 Task: Create a task  Performance issues with database queries , assign it to team member softage.8@softage.net in the project XenonTech and update the status of the task to  At Risk , set the priority of the task to Medium.
Action: Mouse moved to (41, 443)
Screenshot: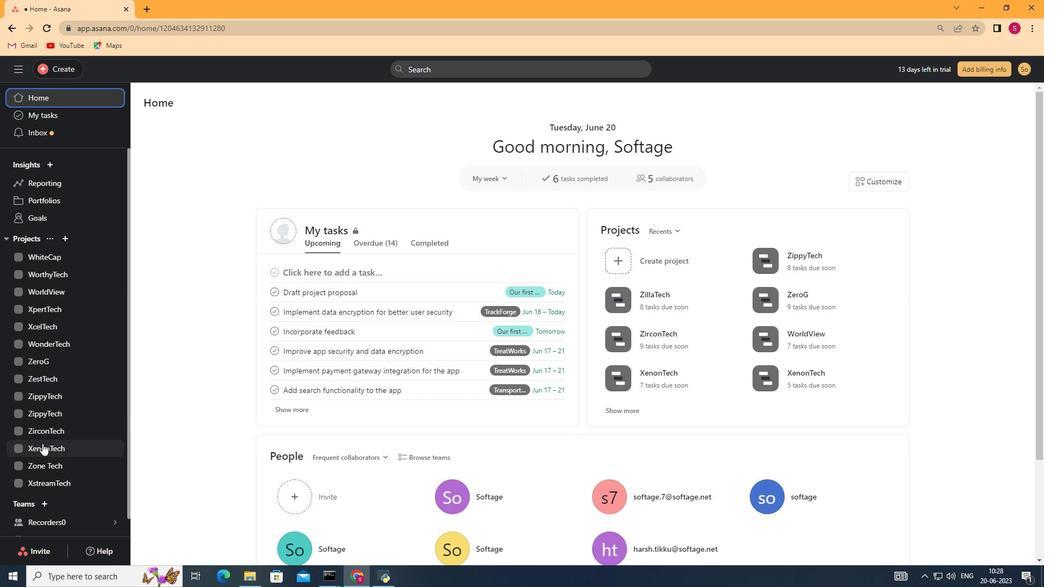 
Action: Mouse pressed left at (41, 443)
Screenshot: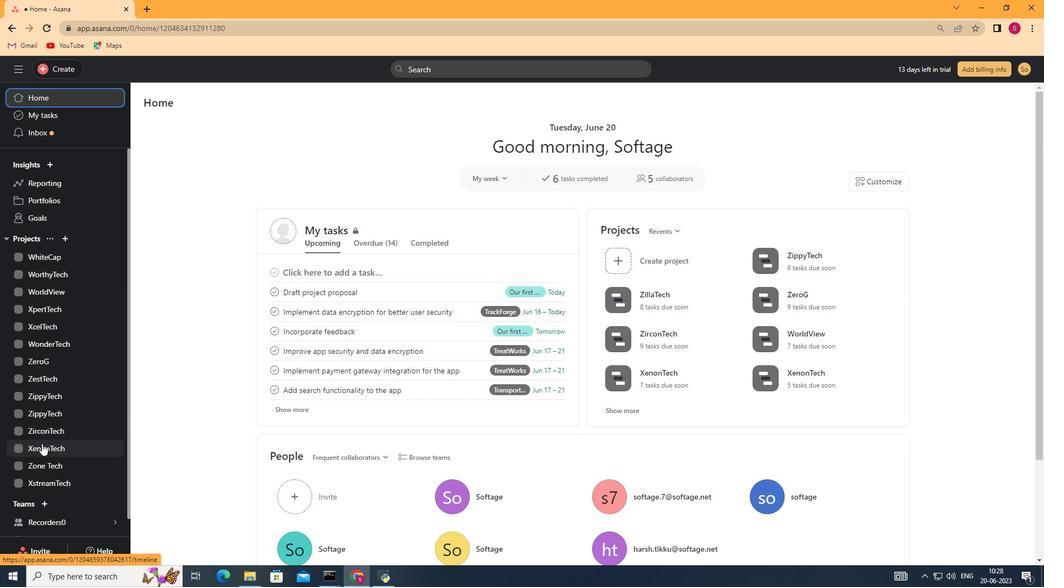 
Action: Mouse moved to (166, 153)
Screenshot: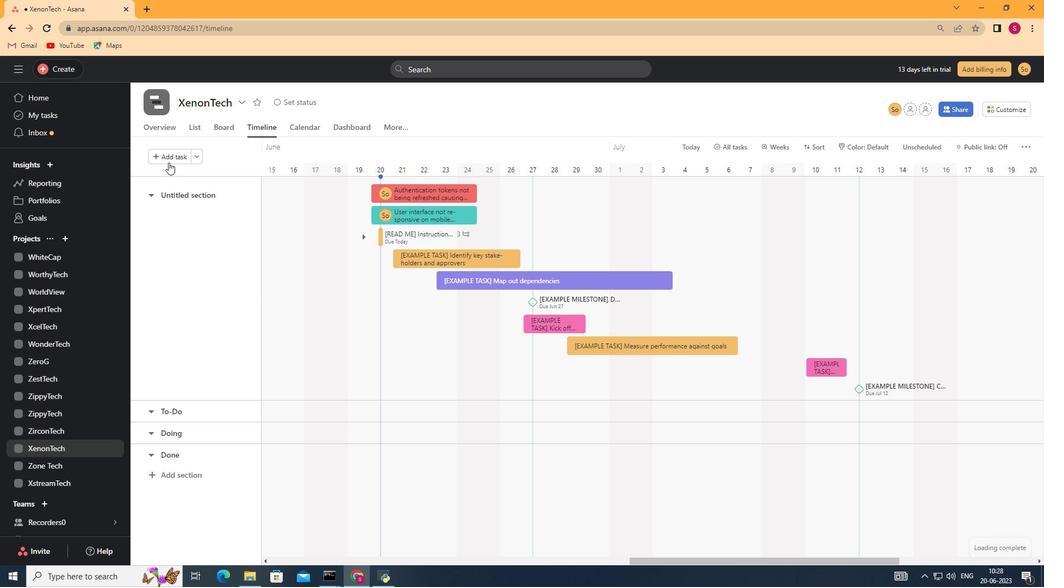 
Action: Mouse pressed left at (166, 153)
Screenshot: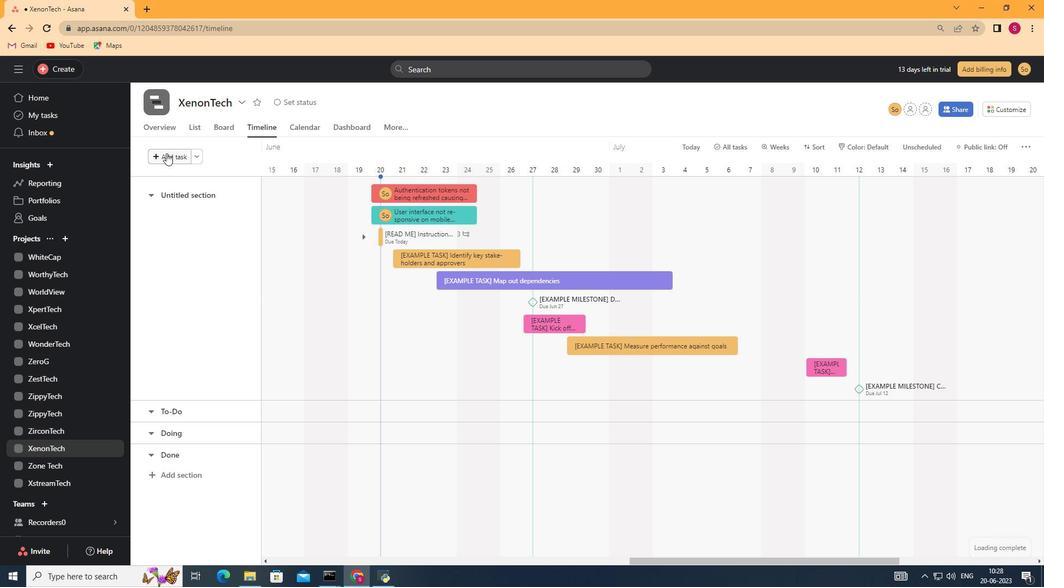 
Action: Mouse moved to (401, 193)
Screenshot: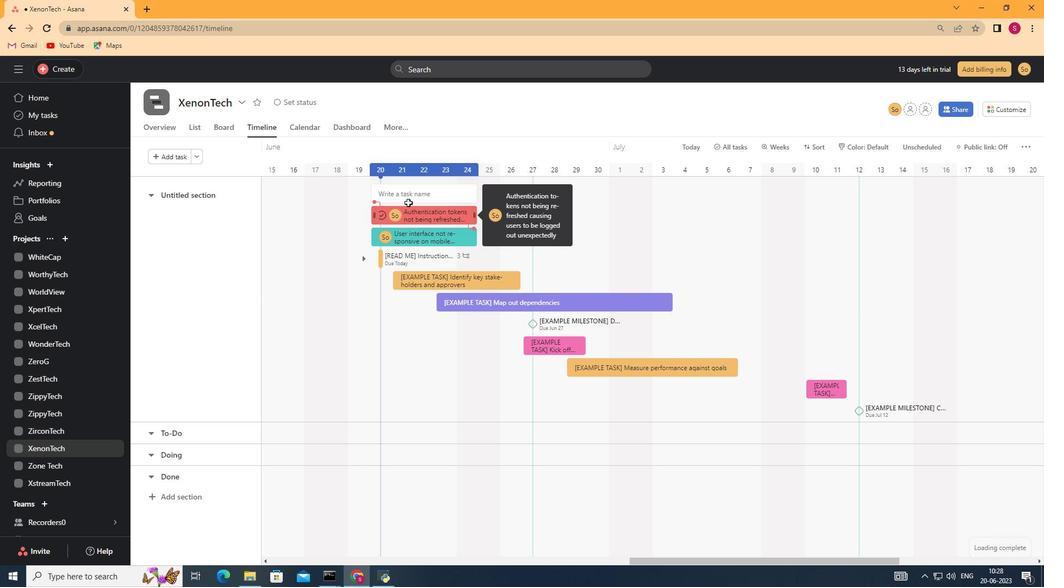 
Action: Mouse pressed left at (401, 193)
Screenshot: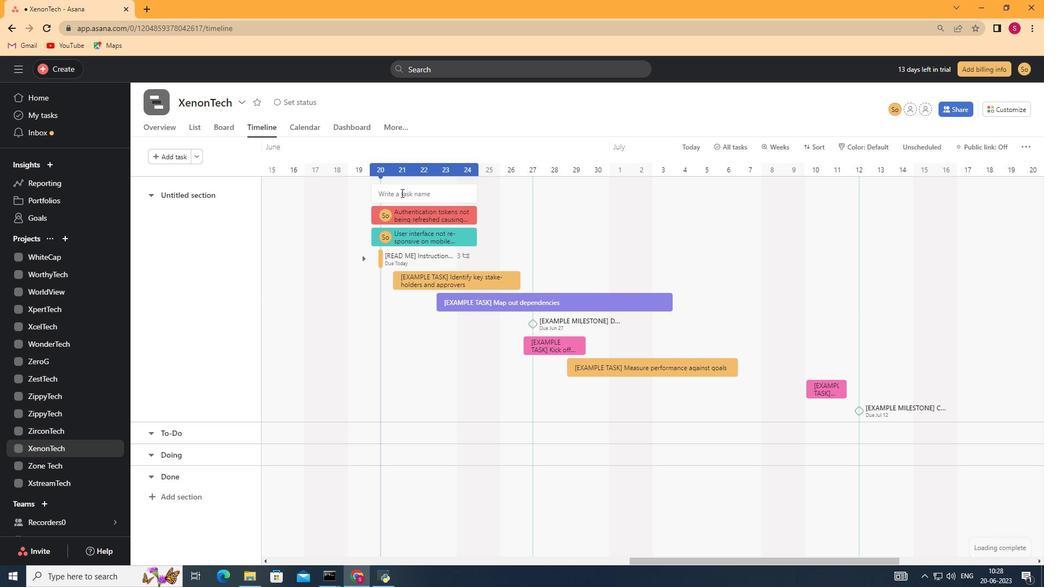 
Action: Key pressed <Key.shift><Key.shift><Key.shift>Performance<Key.space>issues<Key.space>with<Key.space>database<Key.space>queries<Key.enter>
Screenshot: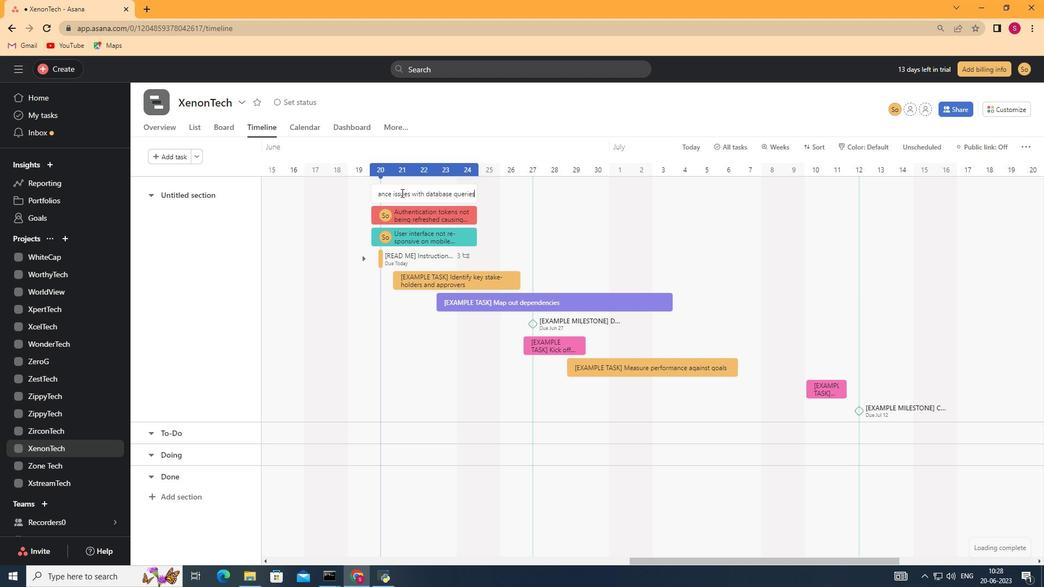 
Action: Mouse pressed left at (401, 193)
Screenshot: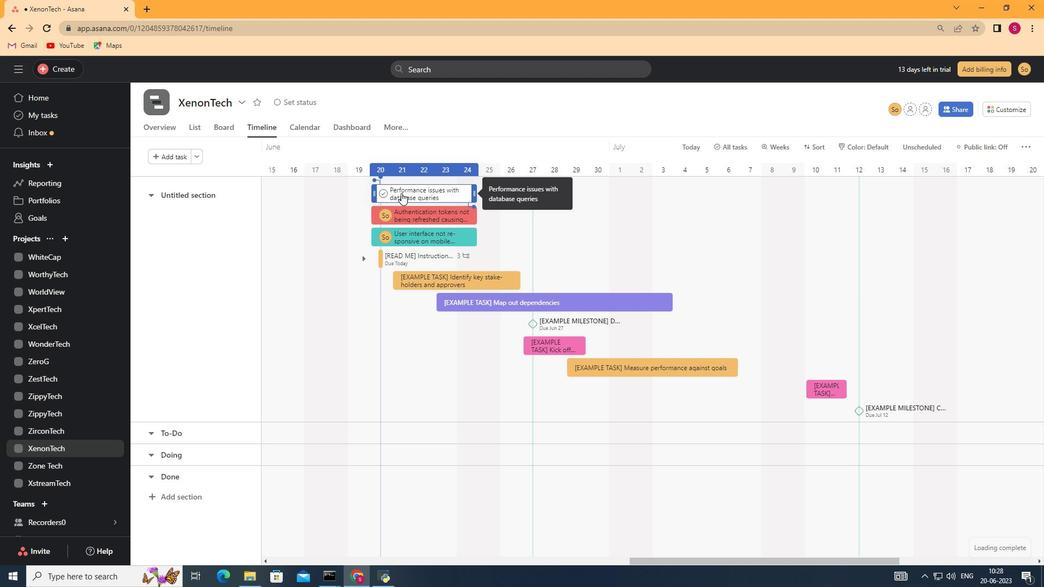
Action: Mouse moved to (756, 213)
Screenshot: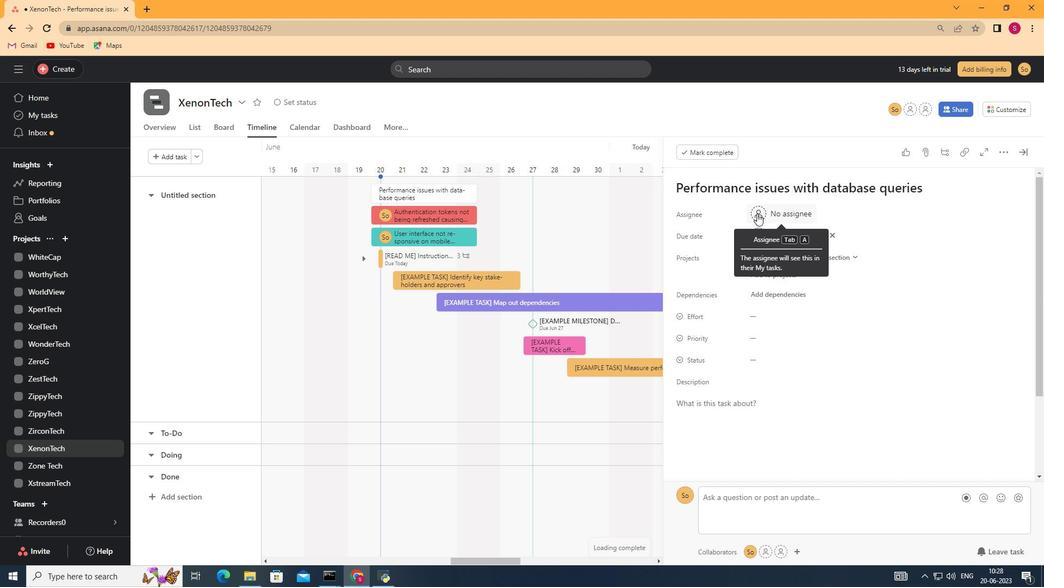 
Action: Mouse pressed left at (756, 213)
Screenshot: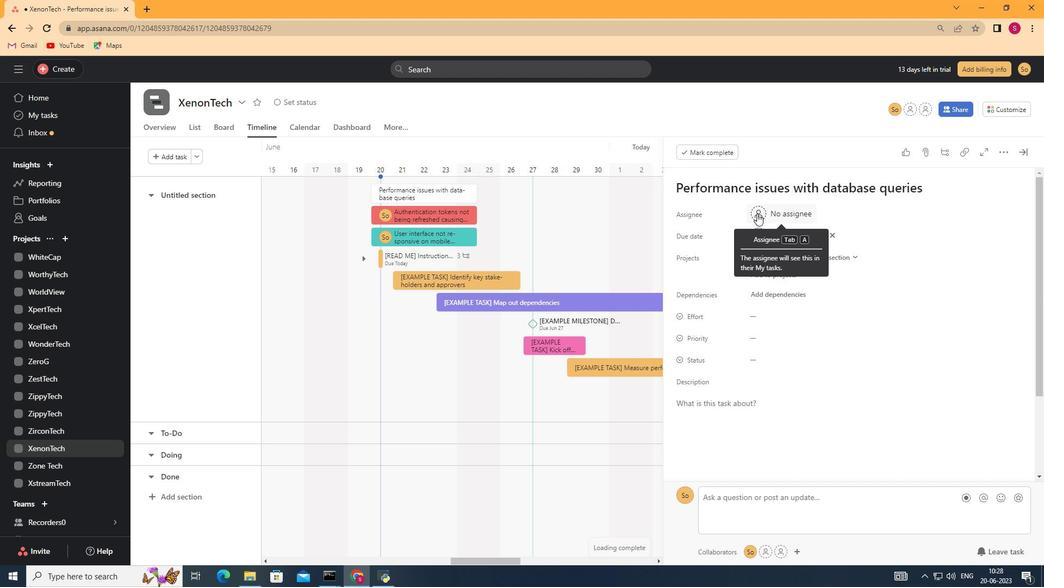 
Action: Mouse moved to (788, 210)
Screenshot: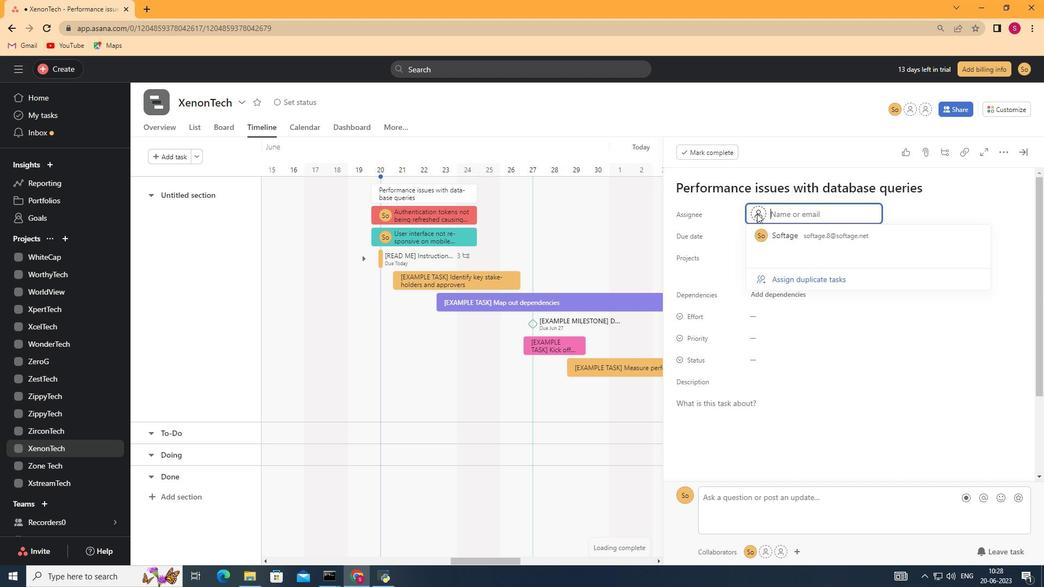 
Action: Key pressed softage.8<Key.shift>@softage.net<Key.enter>
Screenshot: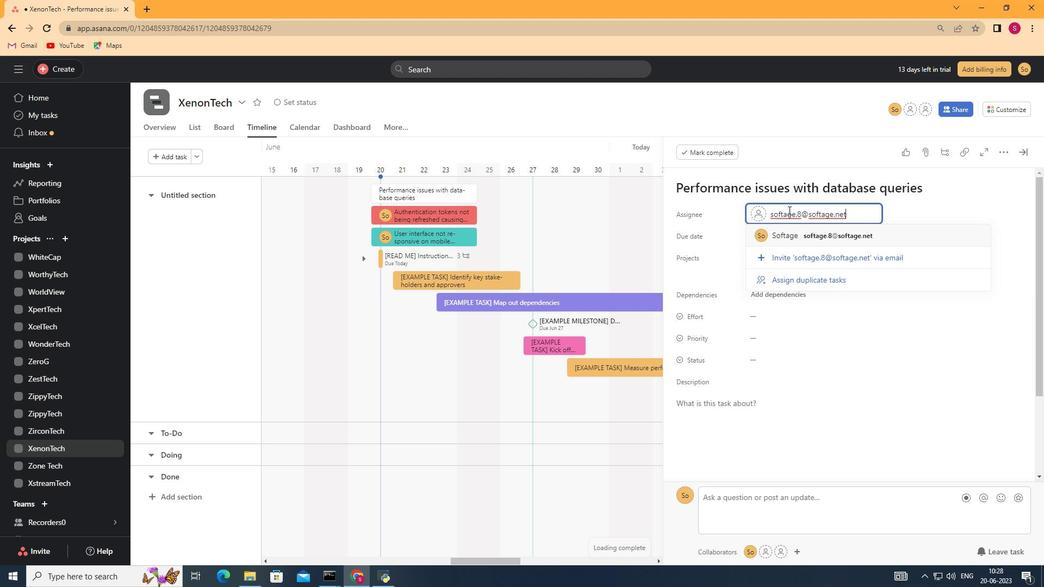 
Action: Mouse moved to (957, 338)
Screenshot: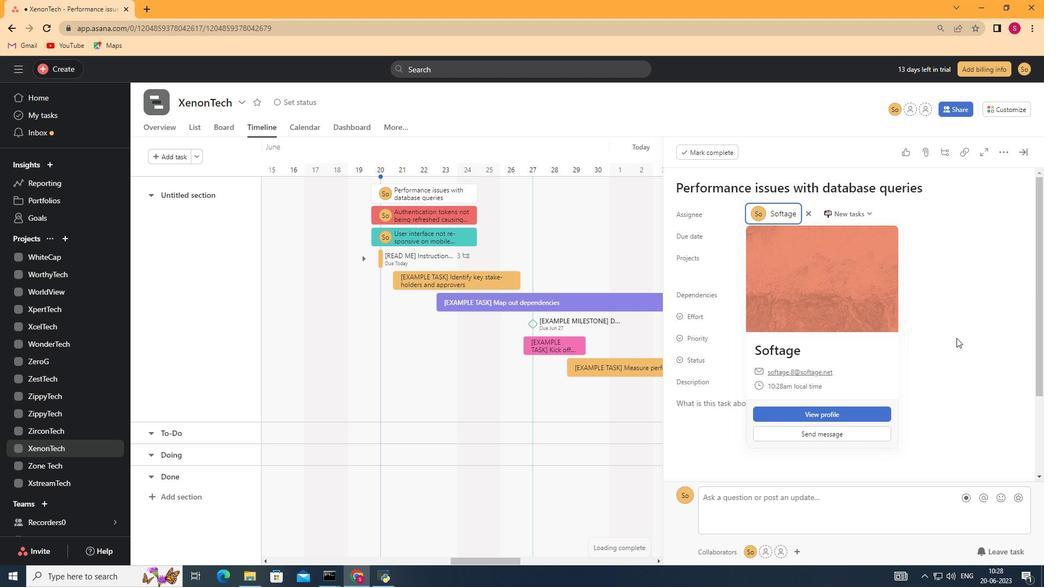 
Action: Mouse pressed left at (957, 338)
Screenshot: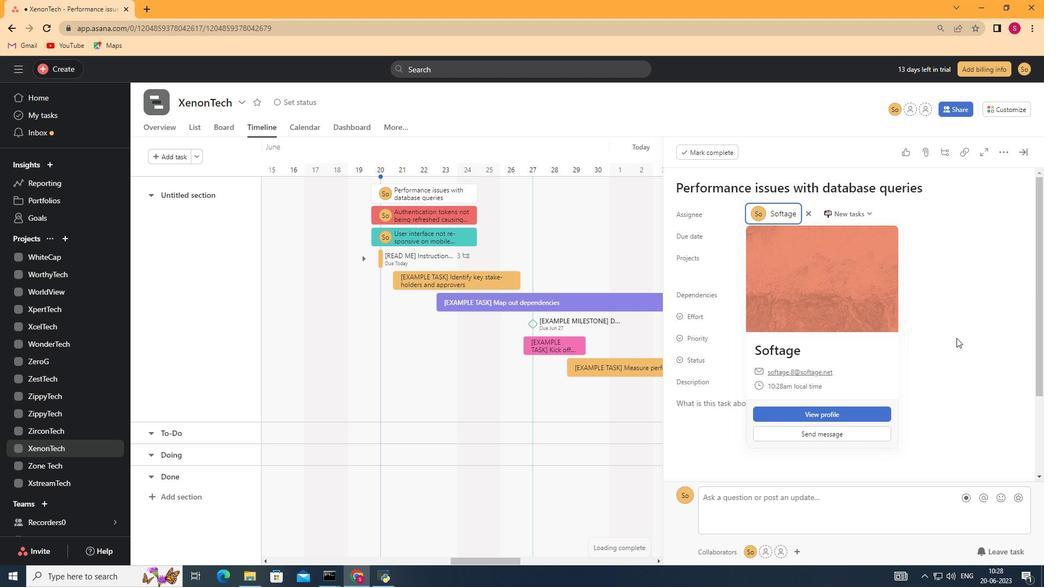 
Action: Mouse moved to (780, 358)
Screenshot: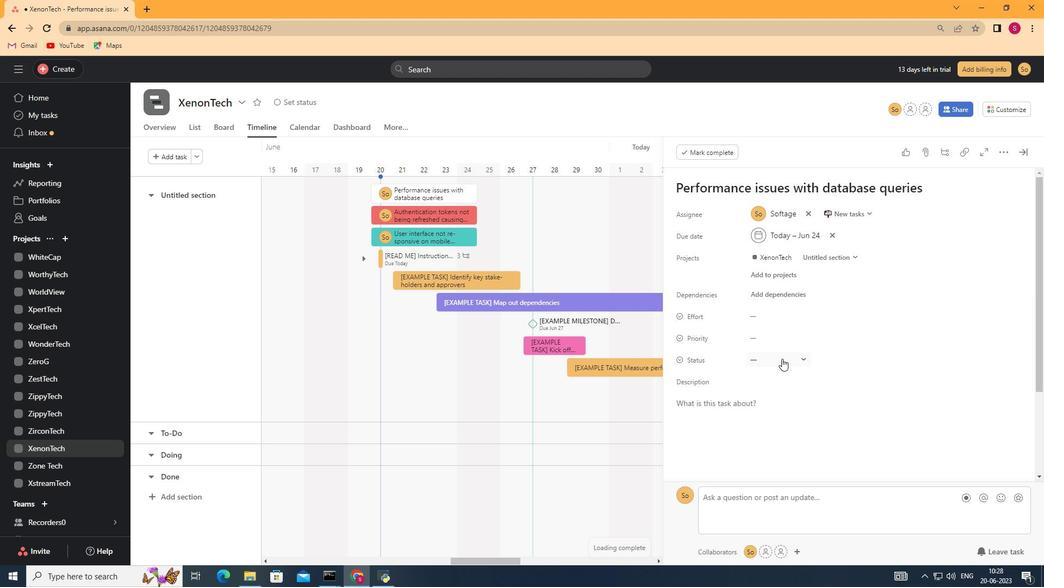 
Action: Mouse pressed left at (780, 358)
Screenshot: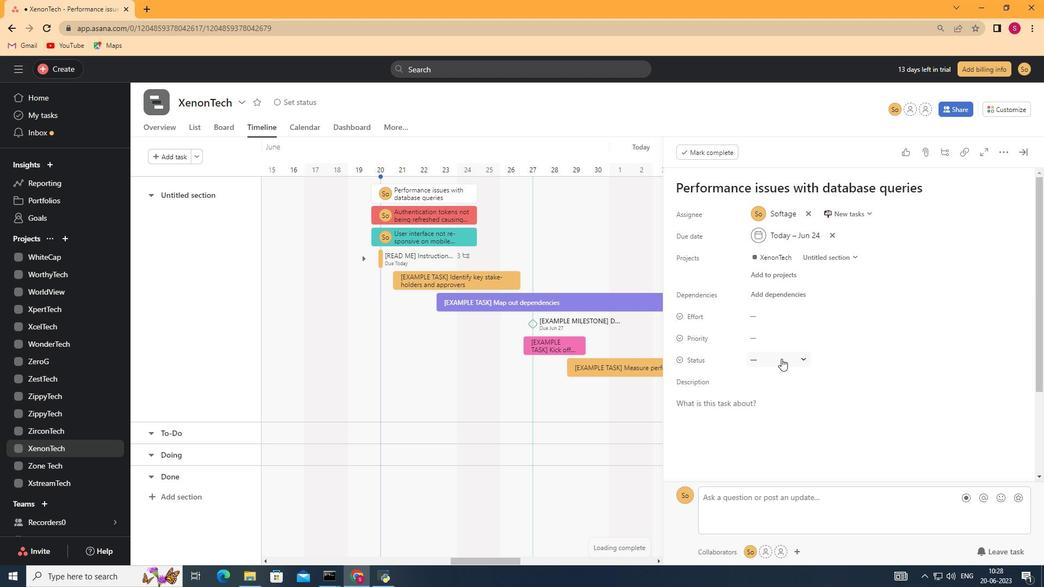 
Action: Mouse moved to (811, 420)
Screenshot: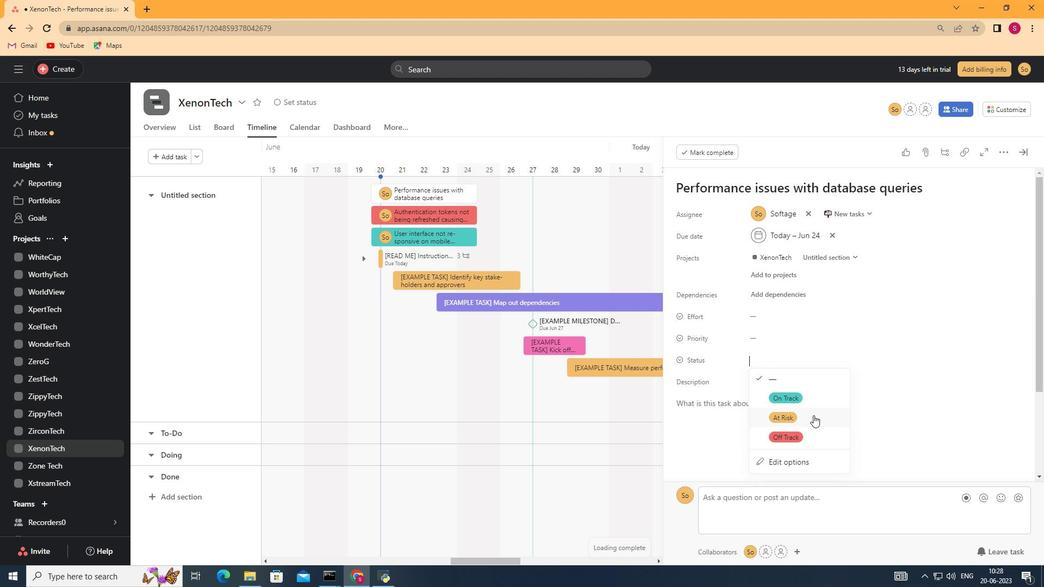 
Action: Mouse pressed left at (811, 420)
Screenshot: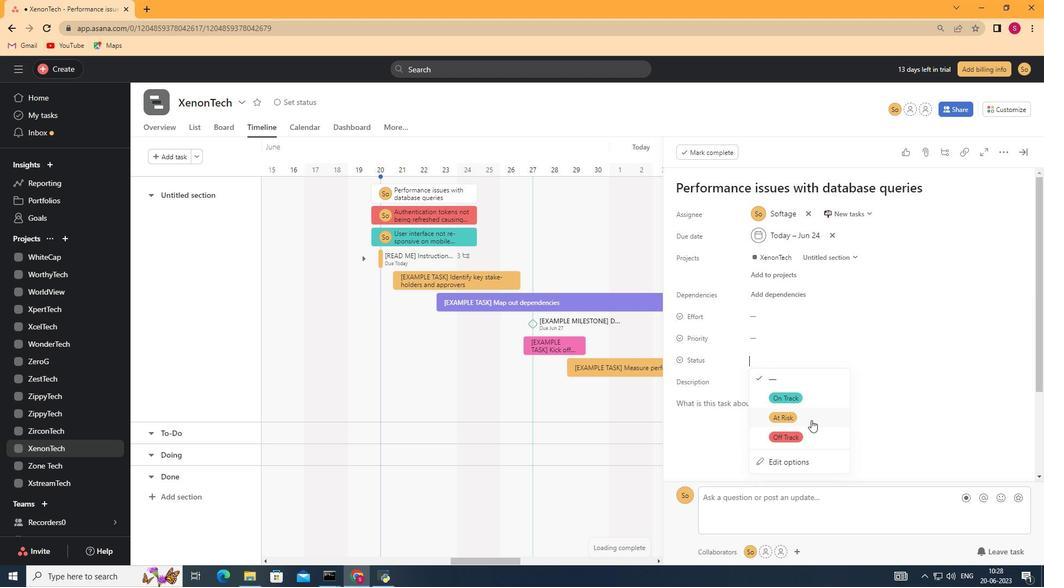 
Action: Mouse moved to (780, 339)
Screenshot: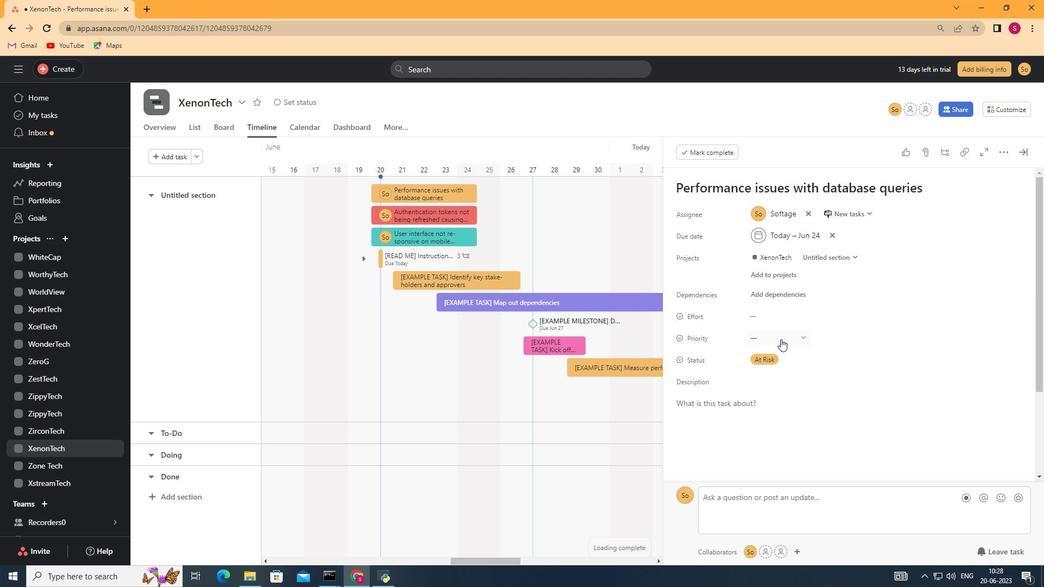 
Action: Mouse pressed left at (780, 339)
Screenshot: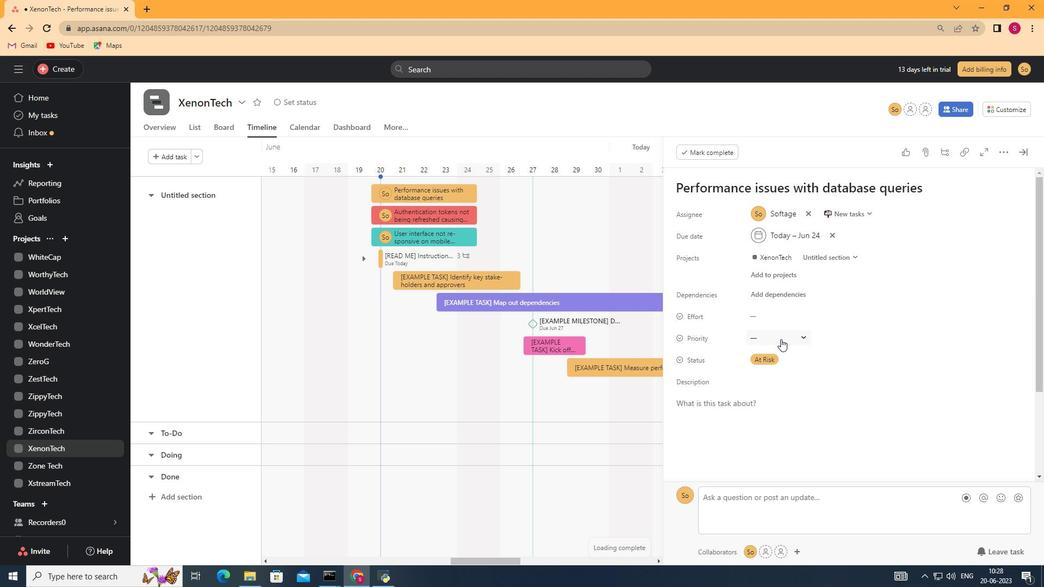 
Action: Mouse moved to (807, 388)
Screenshot: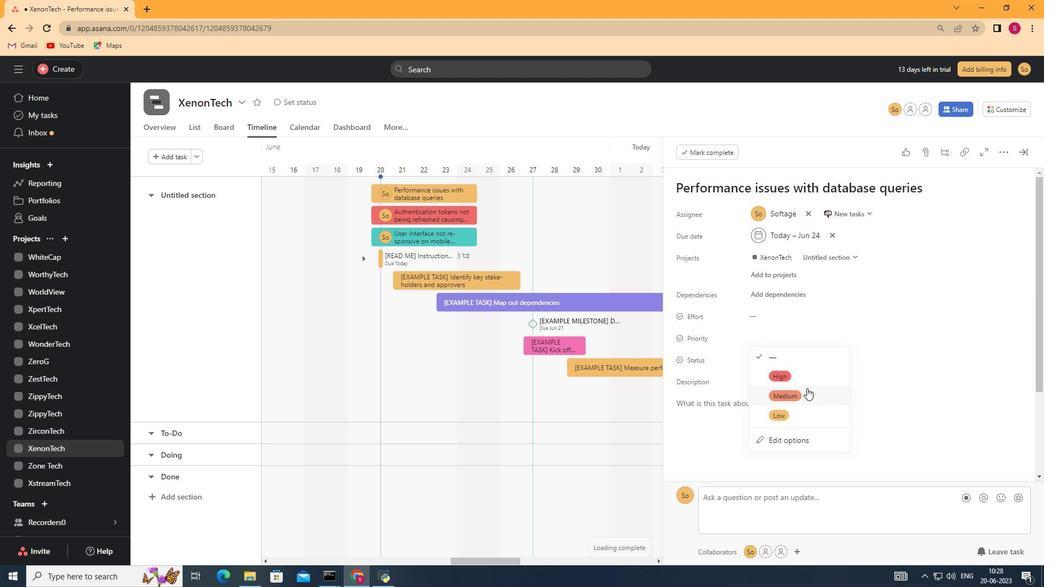 
Action: Mouse pressed left at (807, 388)
Screenshot: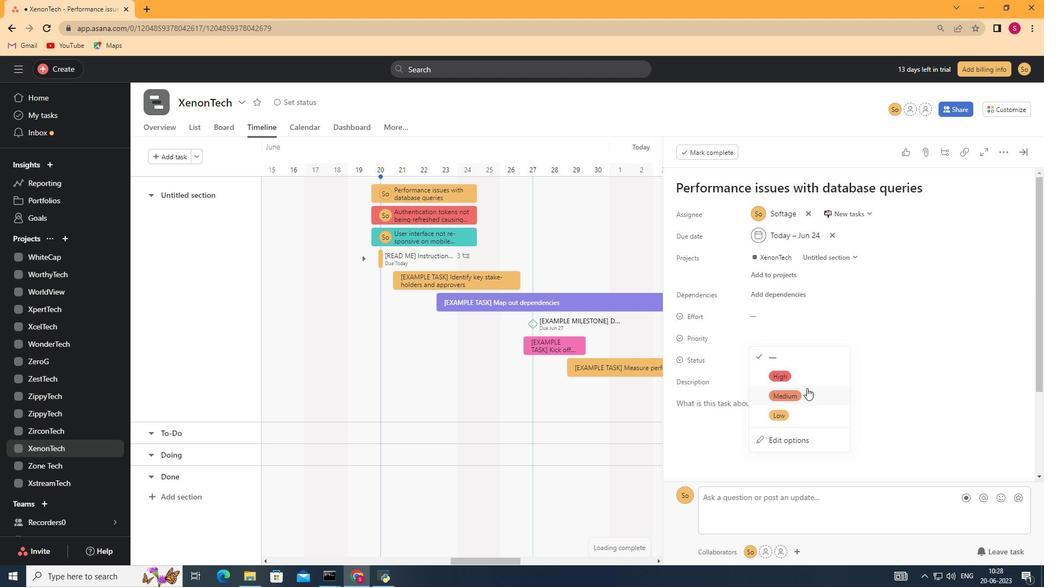 
Action: Mouse moved to (806, 388)
Screenshot: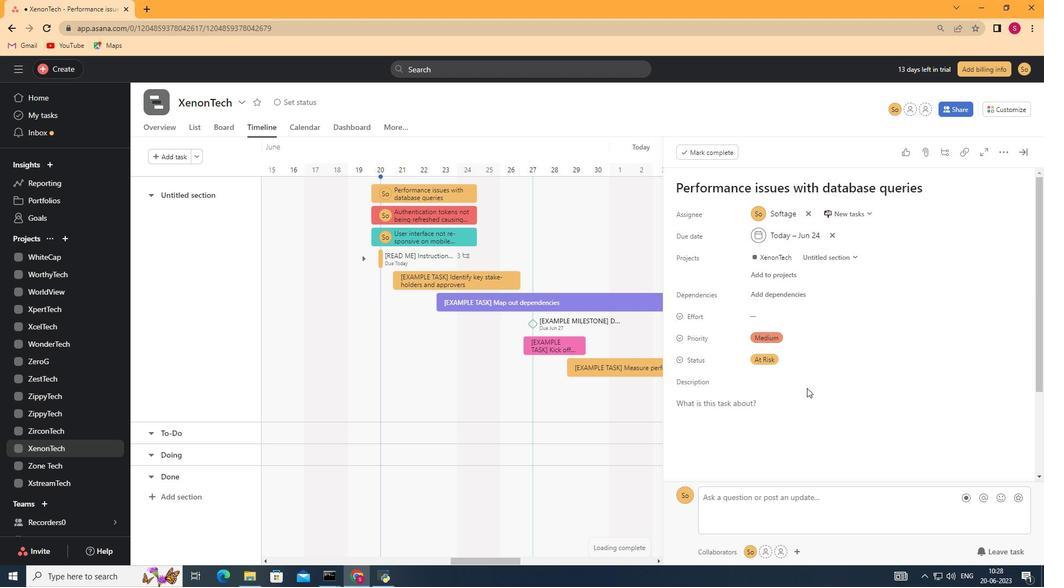 
